 Task: Create a task  Create a new online platform for online therapy sessions , assign it to team member softage.5@softage.net in the project ArchiTech and update the status of the task to  On Track  , set the priority of the task to High
Action: Mouse moved to (75, 315)
Screenshot: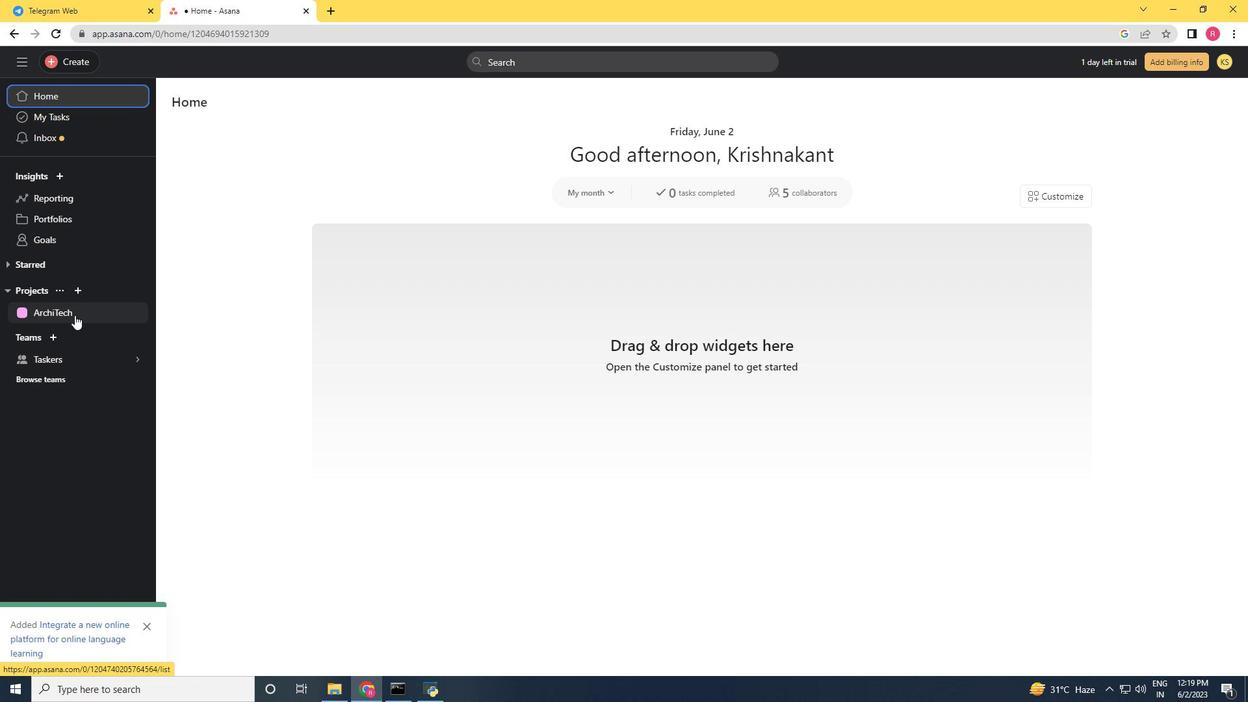 
Action: Mouse pressed left at (75, 315)
Screenshot: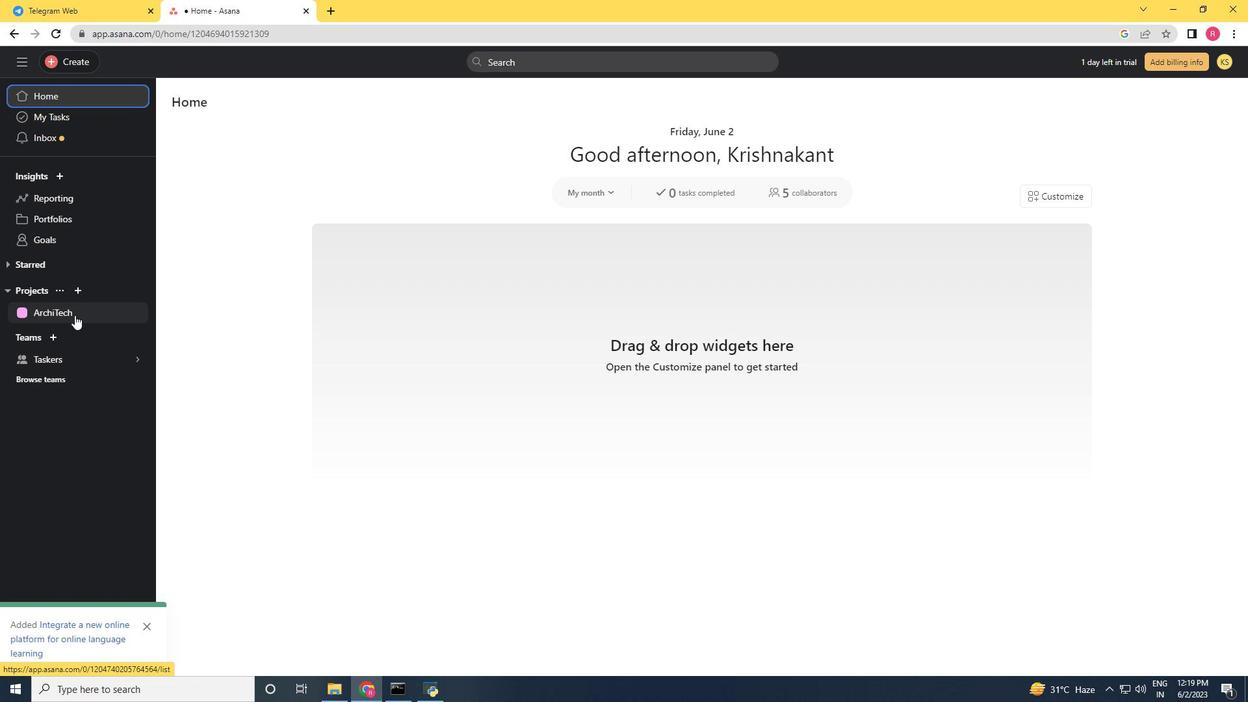 
Action: Mouse moved to (64, 64)
Screenshot: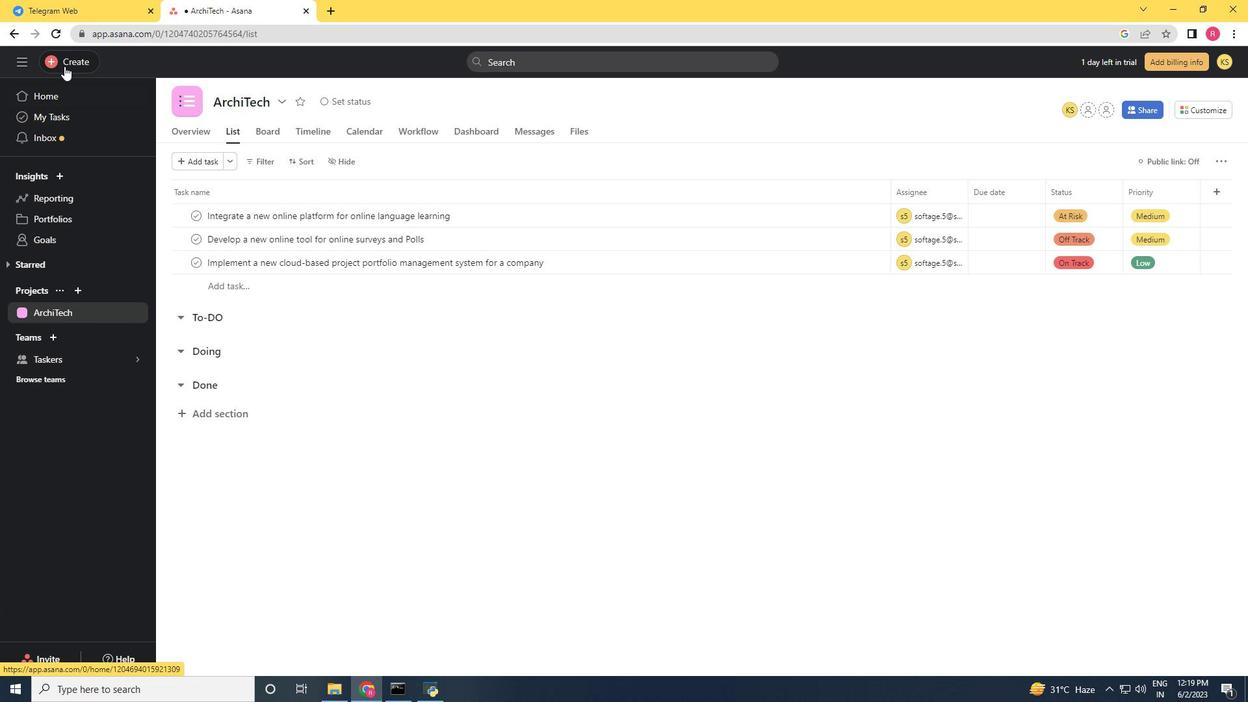 
Action: Mouse pressed left at (64, 64)
Screenshot: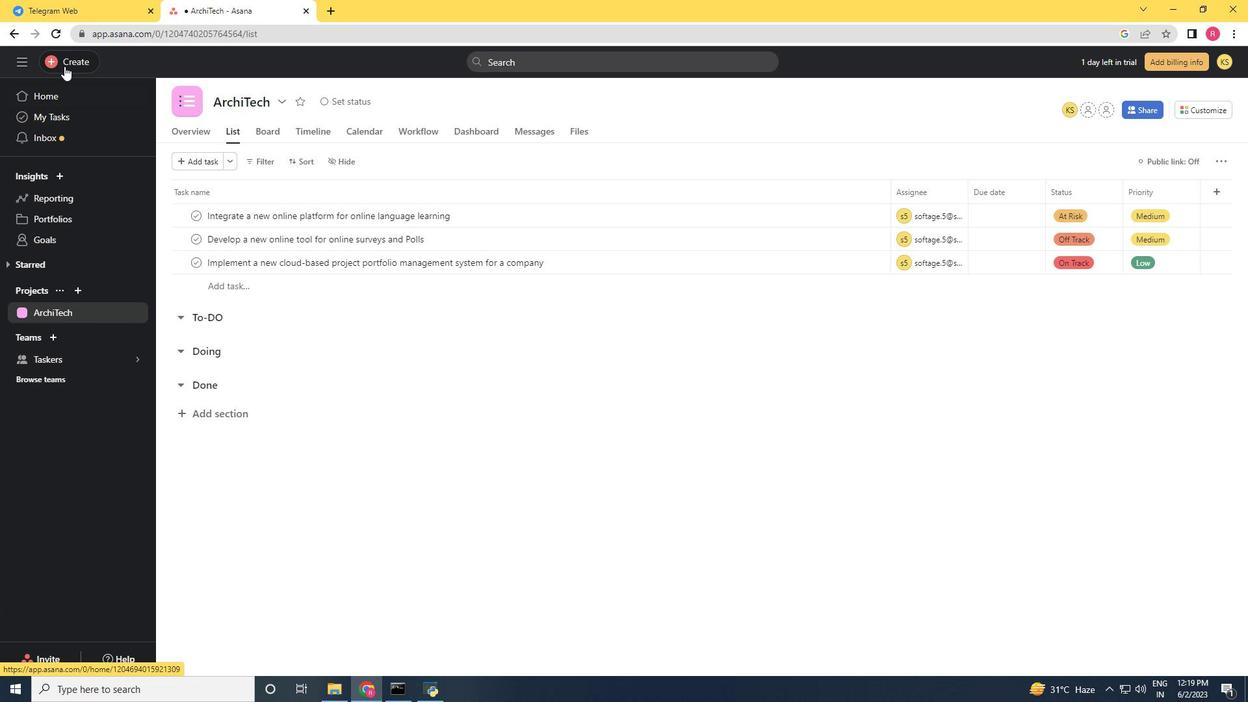 
Action: Mouse moved to (160, 63)
Screenshot: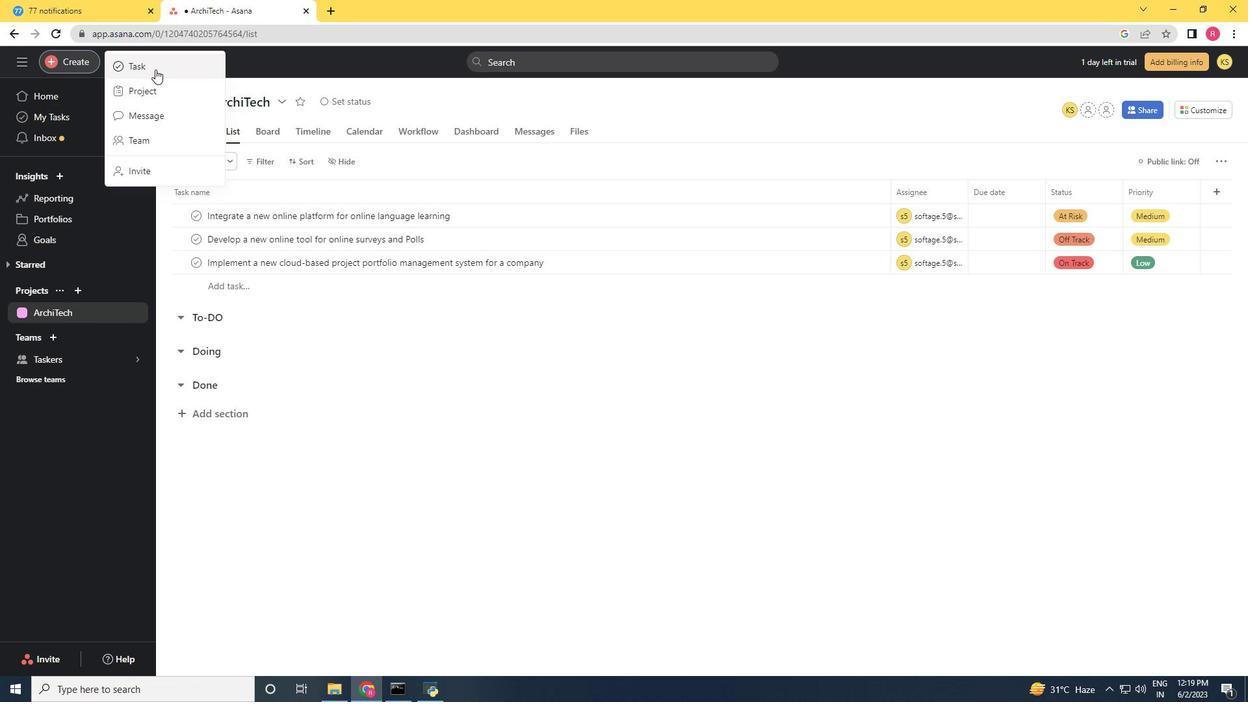 
Action: Mouse pressed left at (160, 63)
Screenshot: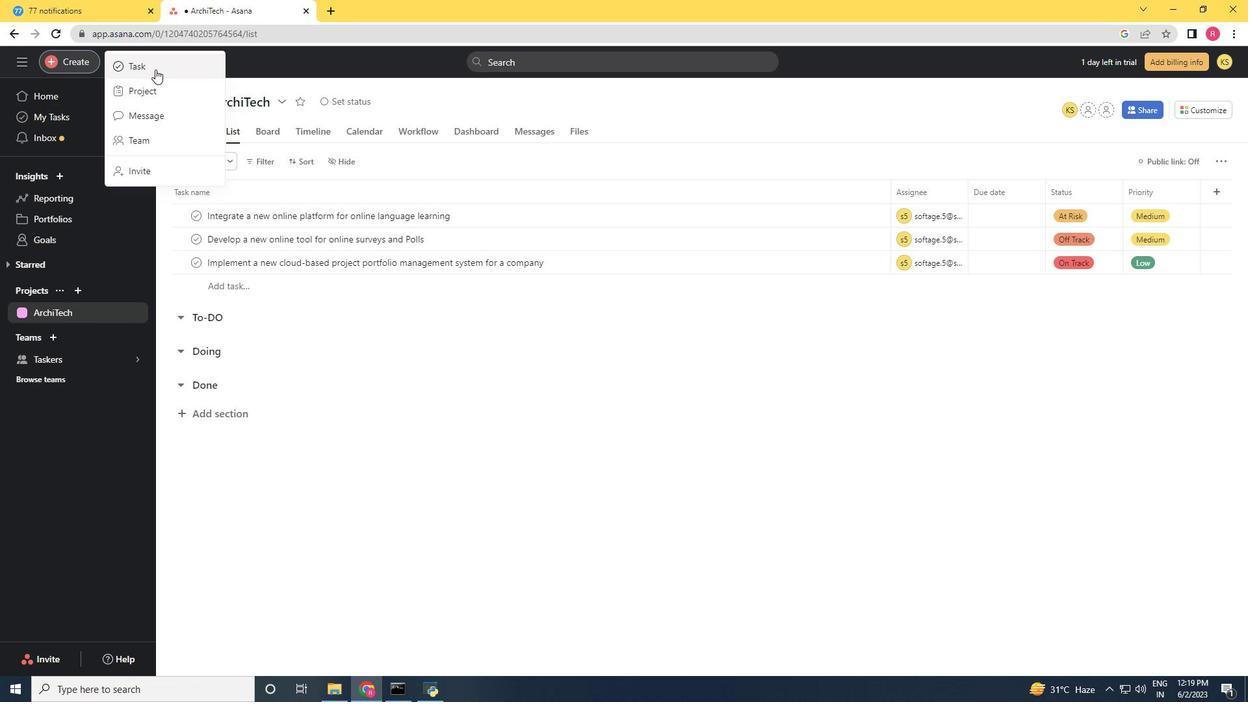 
Action: Key pressed <Key.shift>Creat
Screenshot: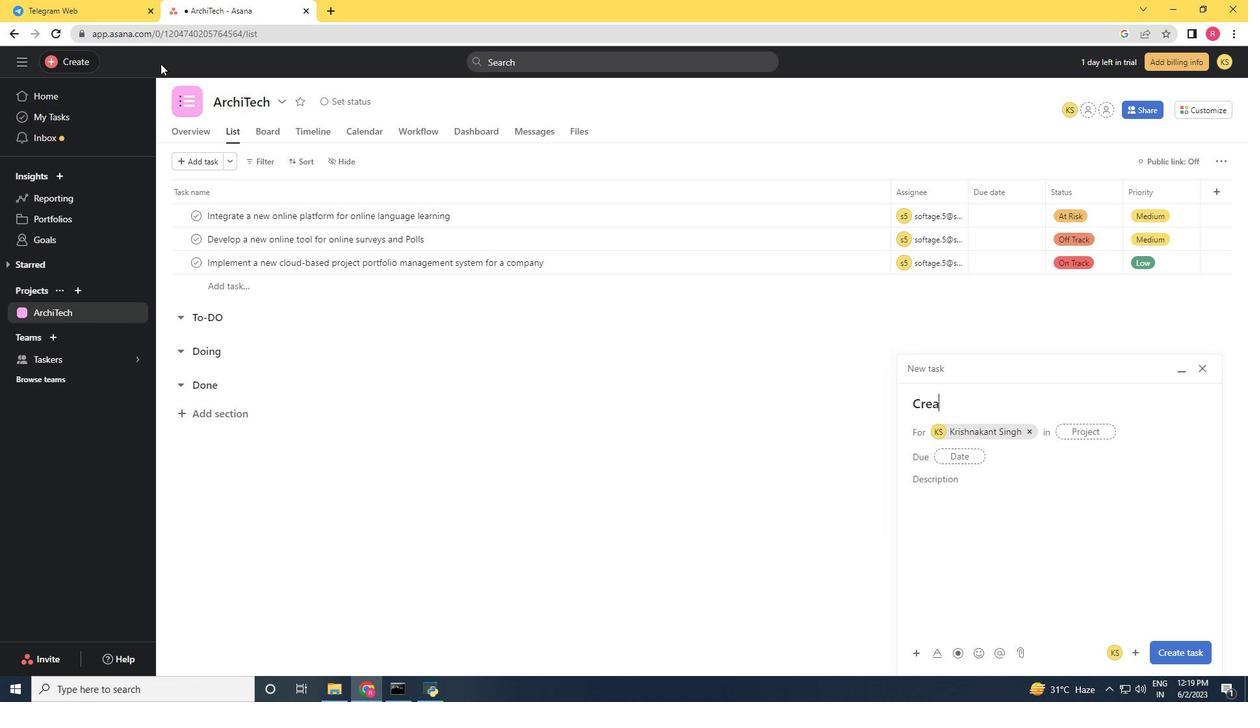 
Action: Mouse moved to (74, 53)
Screenshot: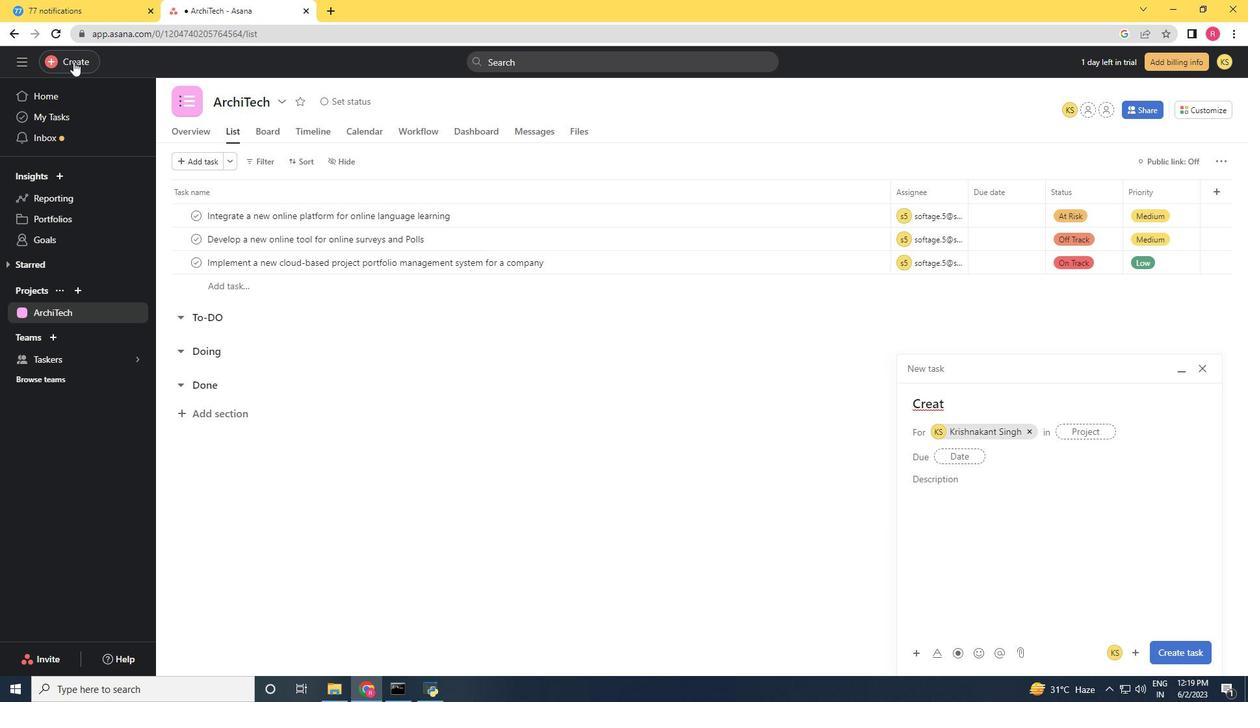 
Action: Mouse pressed left at (74, 53)
Screenshot: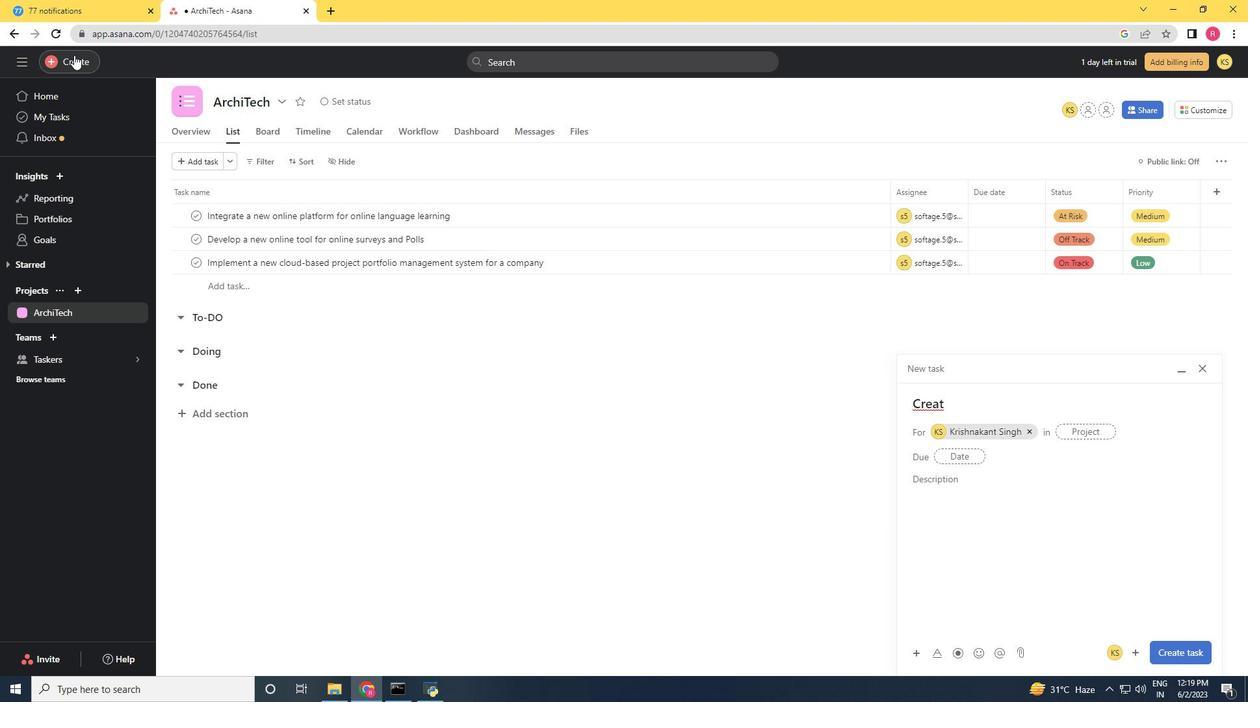 
Action: Mouse moved to (133, 72)
Screenshot: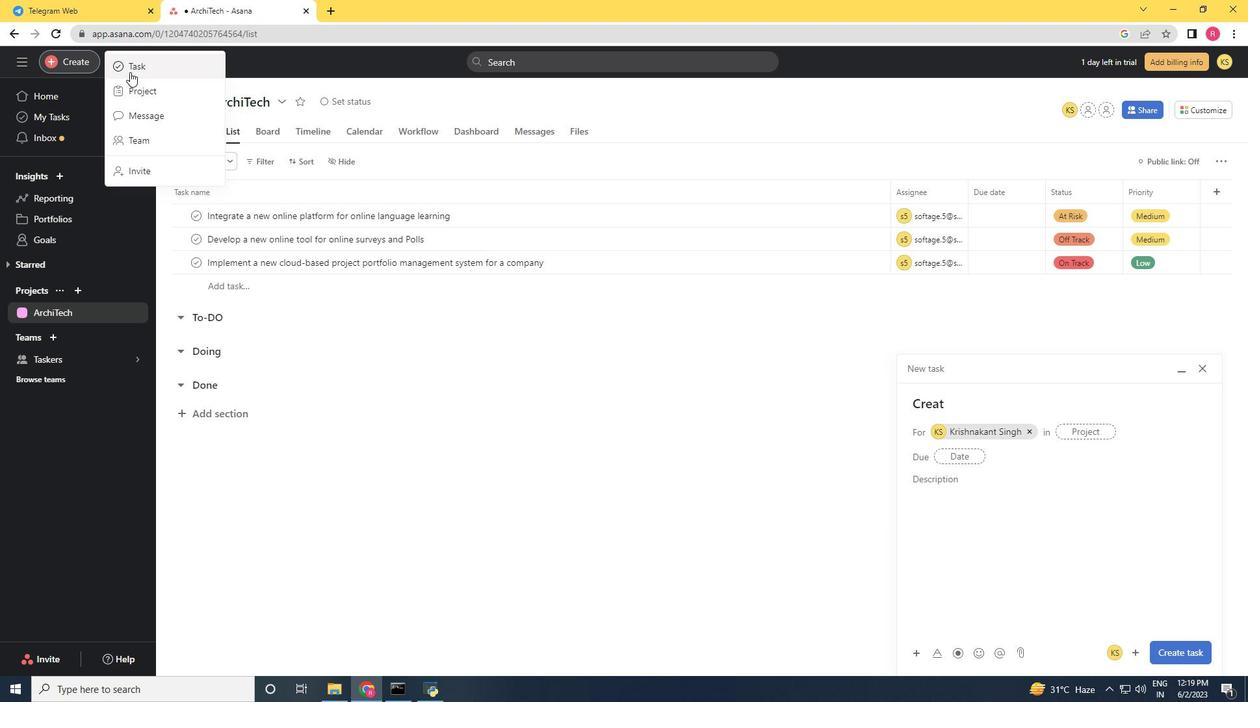 
Action: Mouse pressed left at (131, 72)
Screenshot: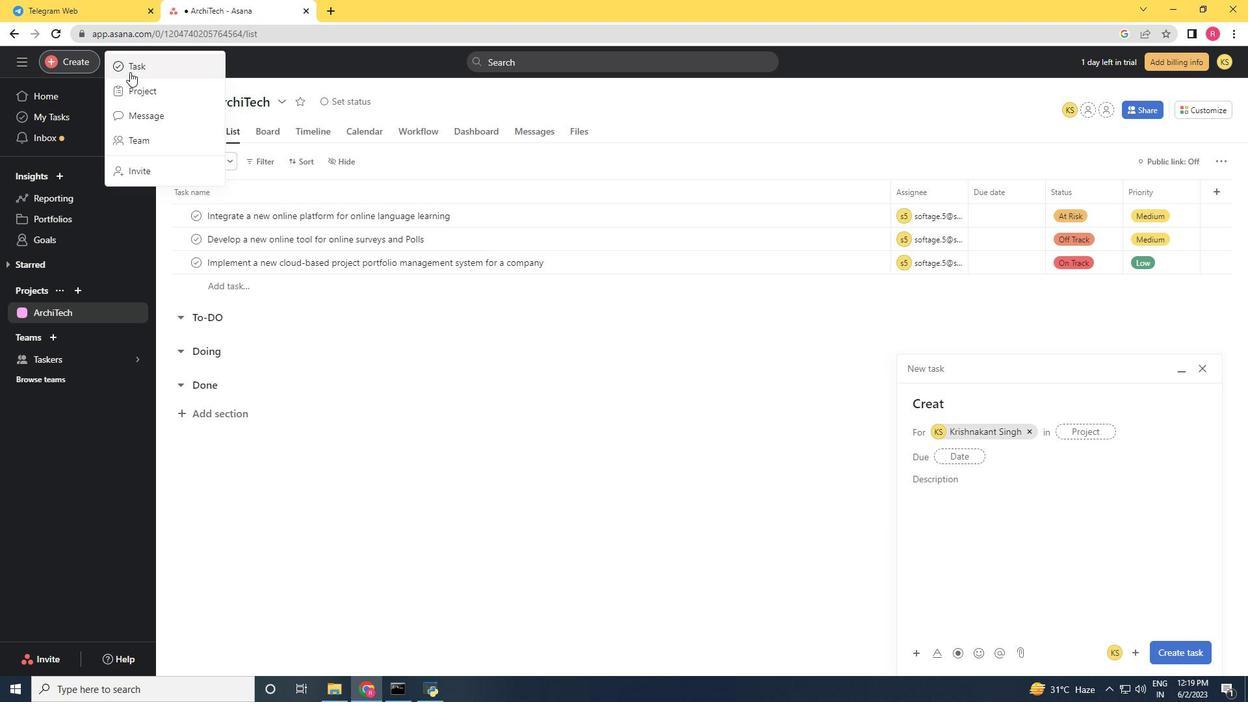 
Action: Mouse moved to (1208, 360)
Screenshot: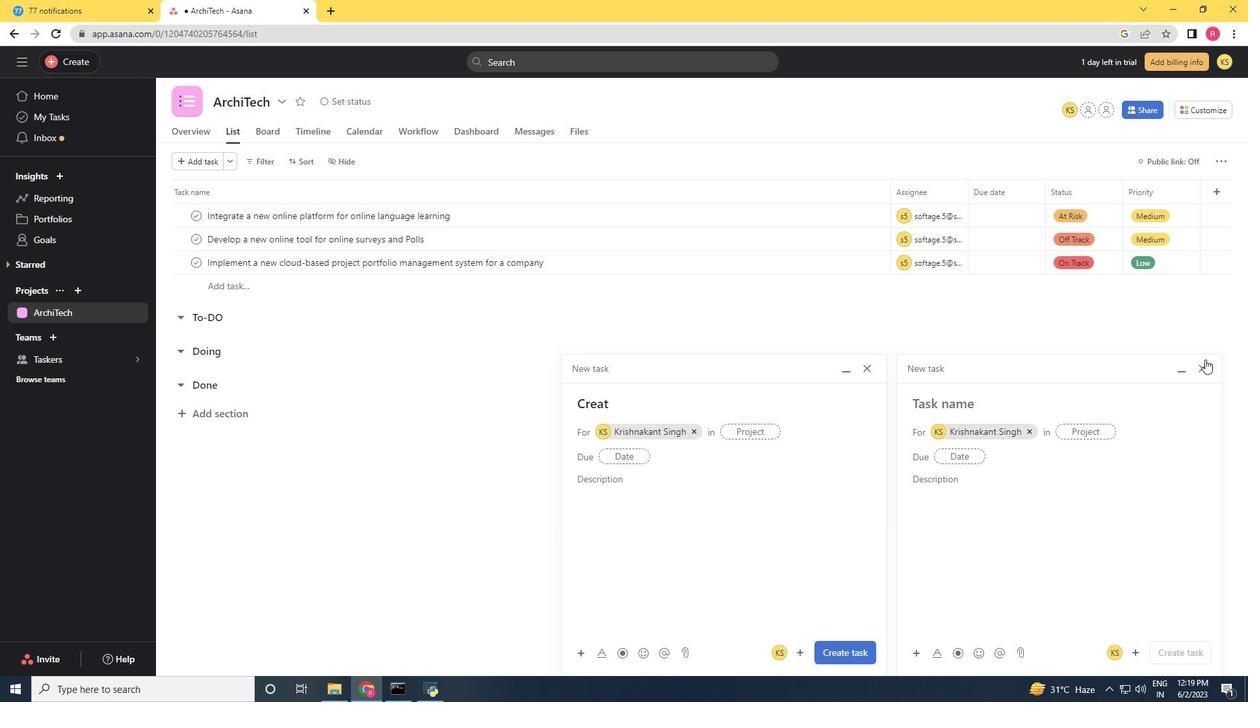 
Action: Mouse pressed left at (1208, 360)
Screenshot: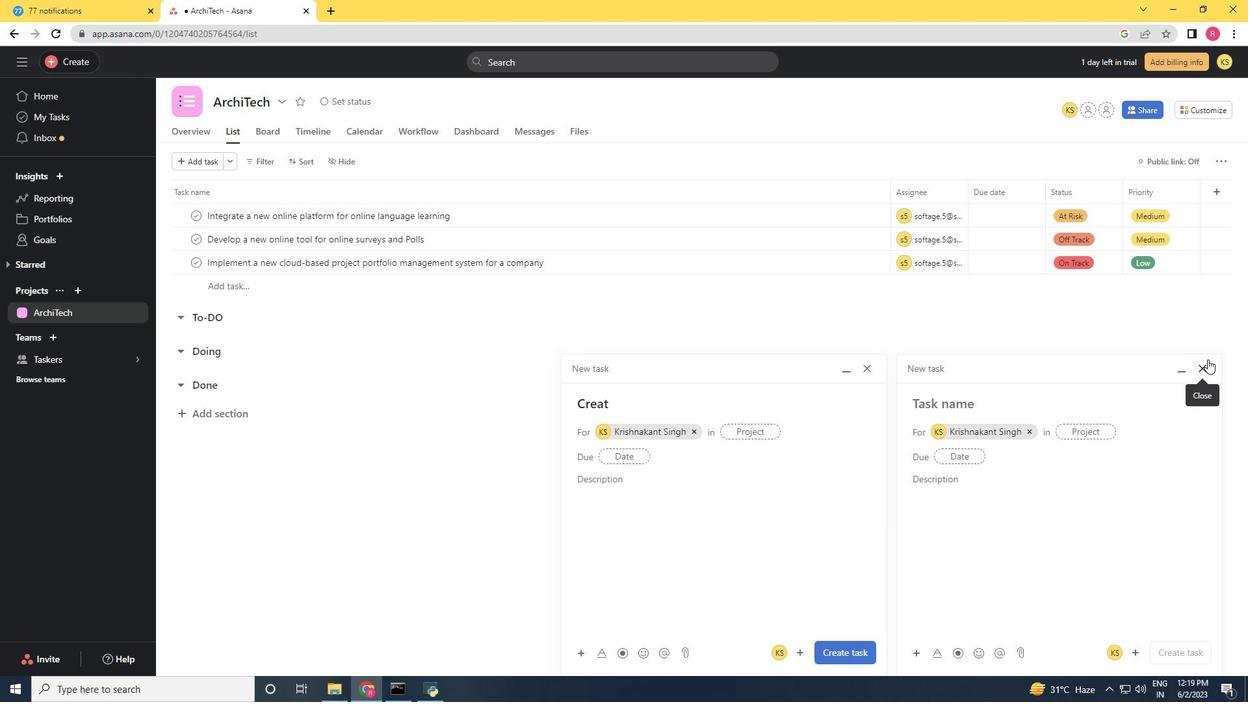 
Action: Mouse moved to (998, 408)
Screenshot: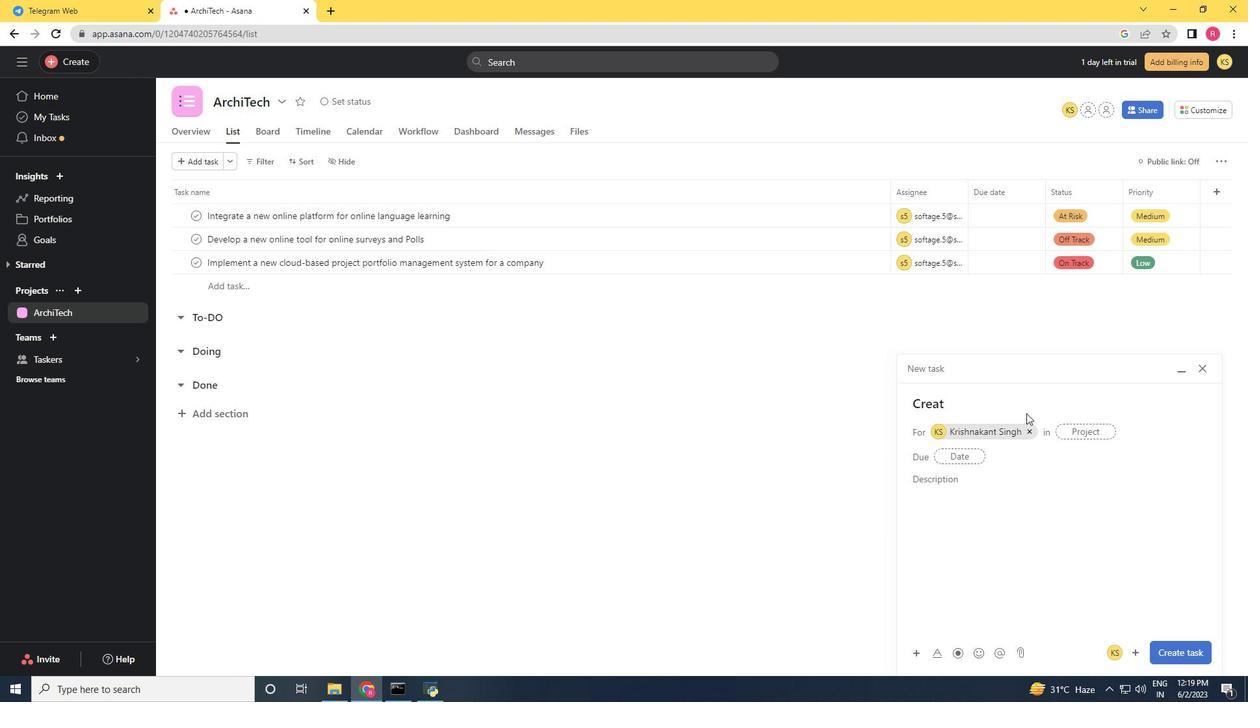 
Action: Mouse pressed left at (998, 408)
Screenshot: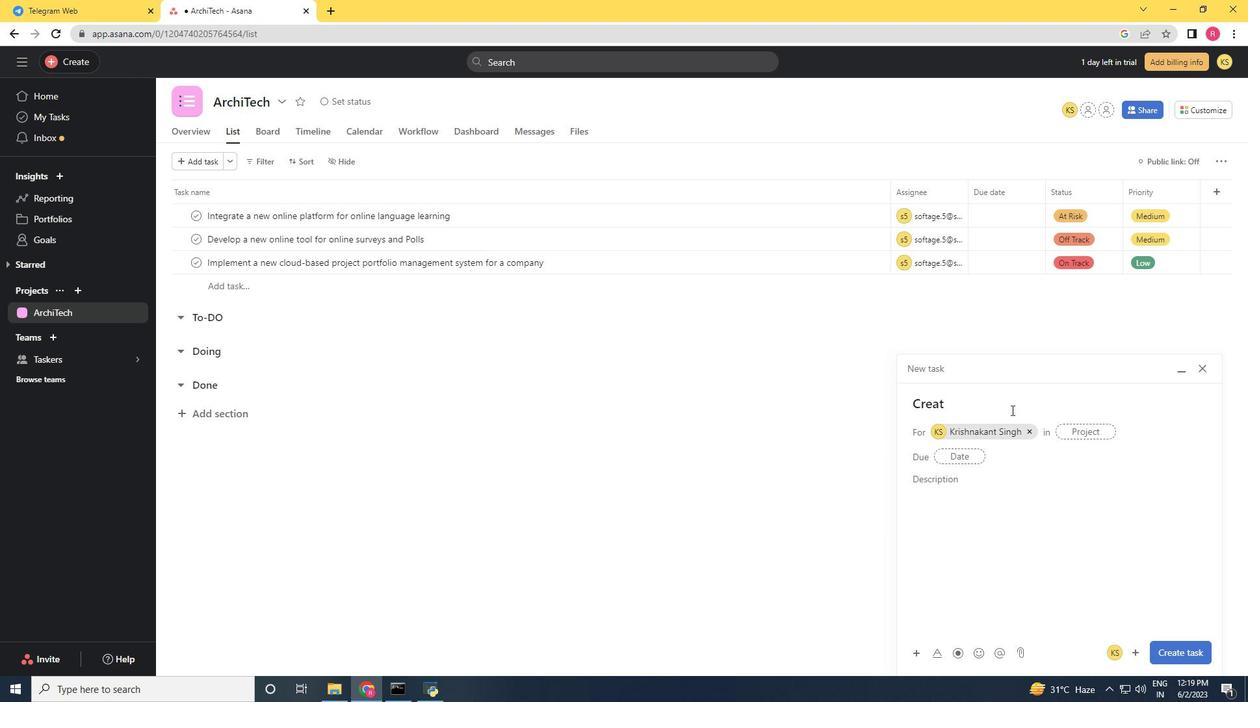 
Action: Mouse moved to (992, 409)
Screenshot: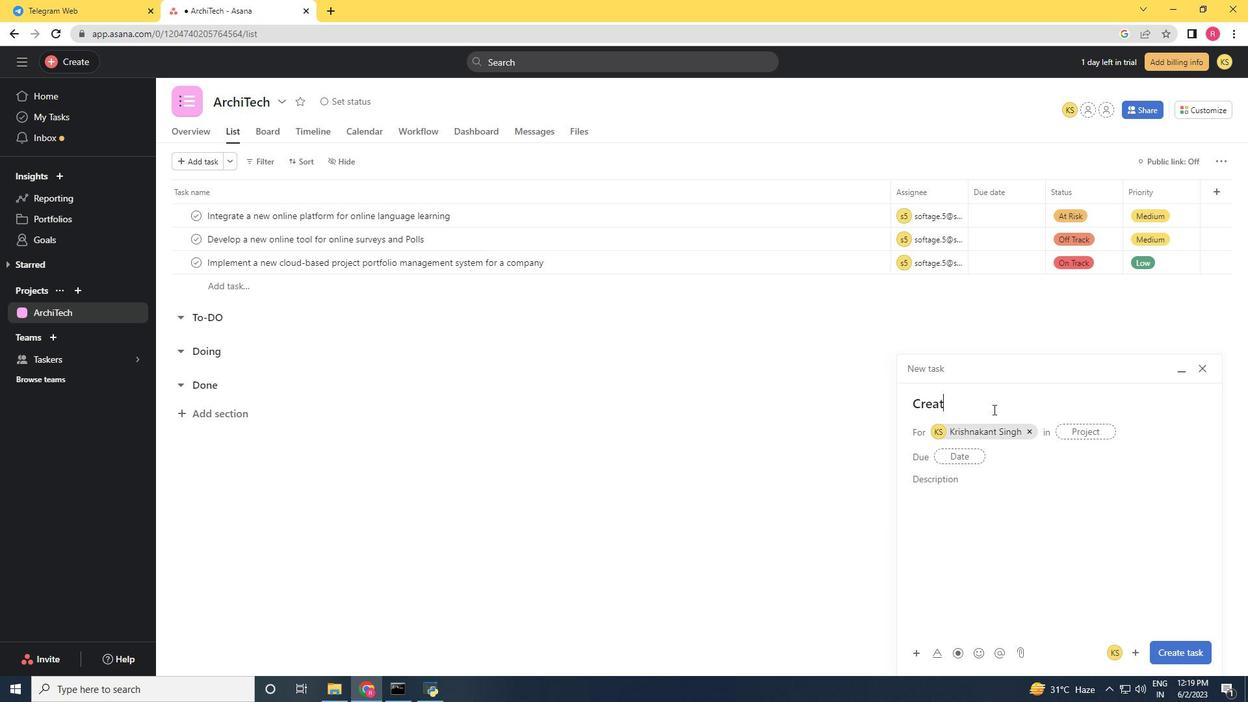
Action: Key pressed e<Key.space>a<Key.space>new<Key.space>online<Key.space>platform<Key.space>for<Key.space>online<Key.space>for<Key.space>online<Key.space>therapy<Key.space>session<Key.space>
Screenshot: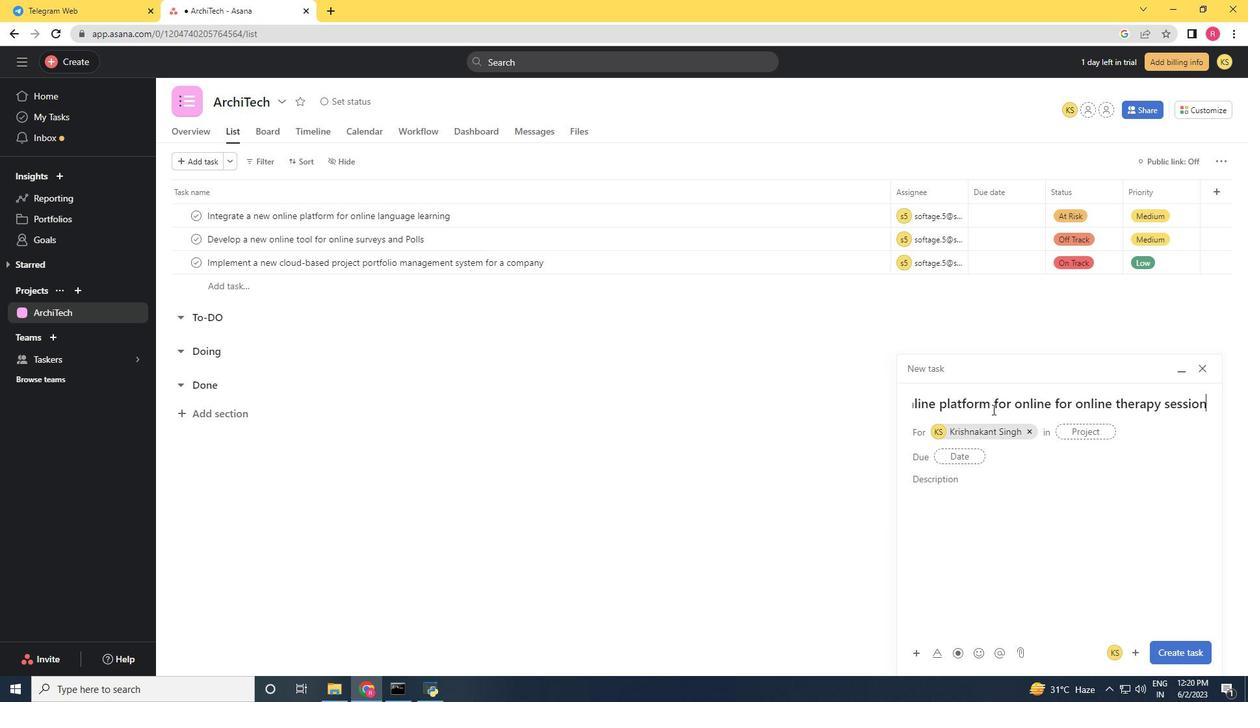 
Action: Mouse moved to (1028, 431)
Screenshot: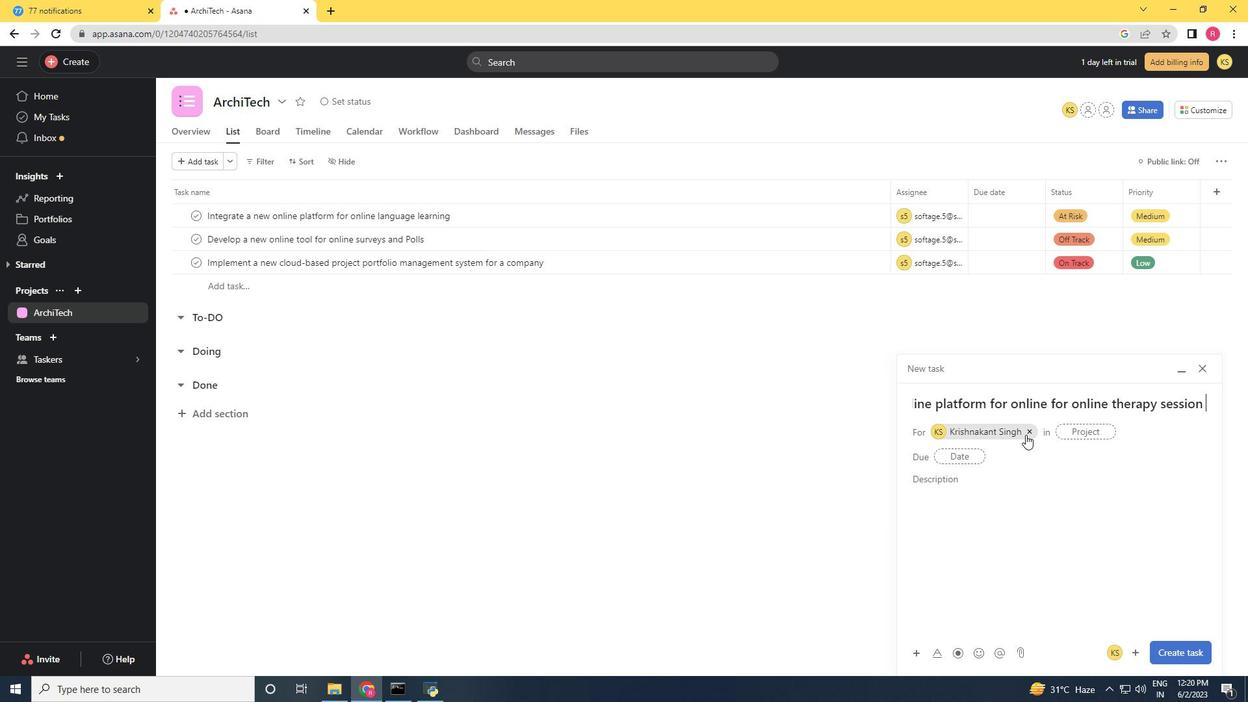 
Action: Mouse pressed left at (1028, 431)
Screenshot: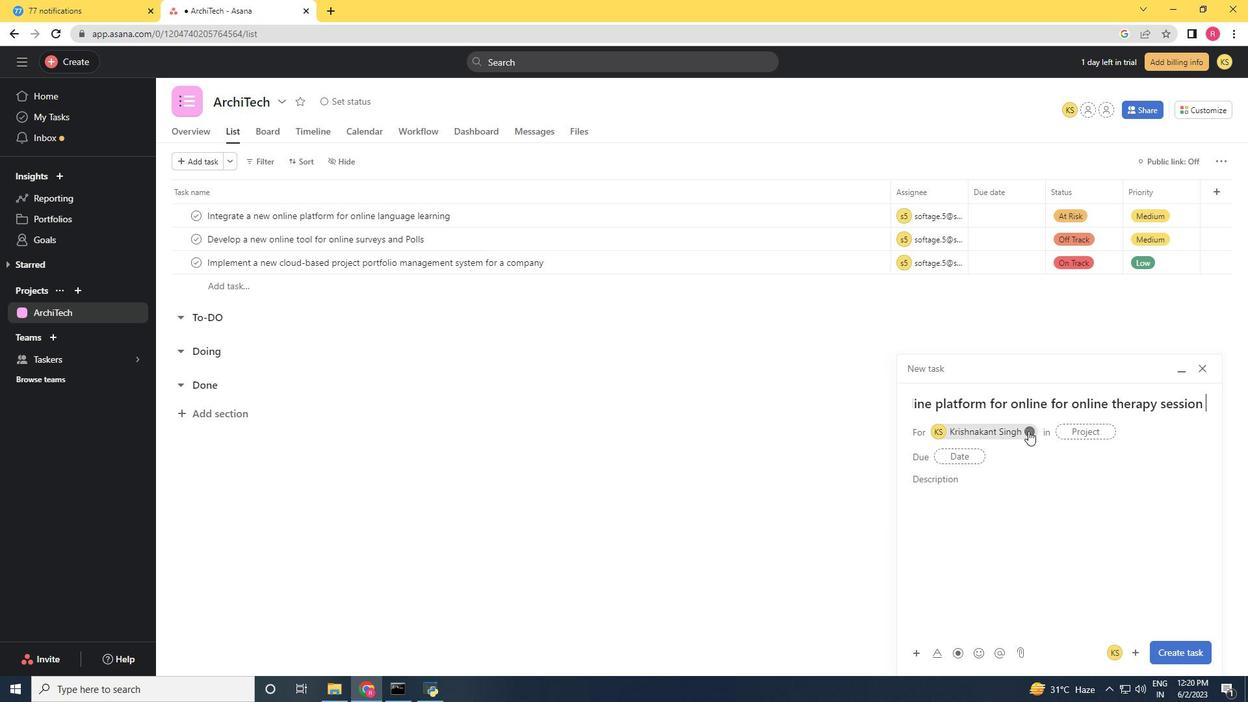 
Action: Mouse moved to (981, 432)
Screenshot: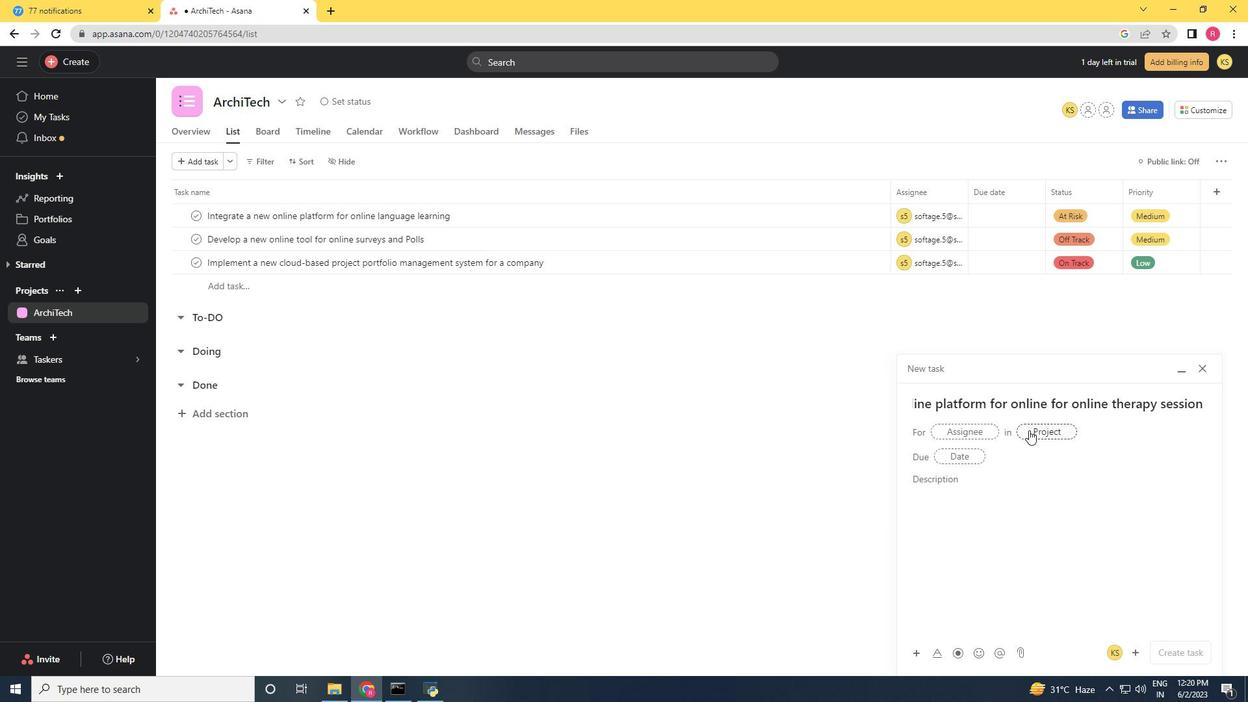 
Action: Mouse pressed left at (981, 432)
Screenshot: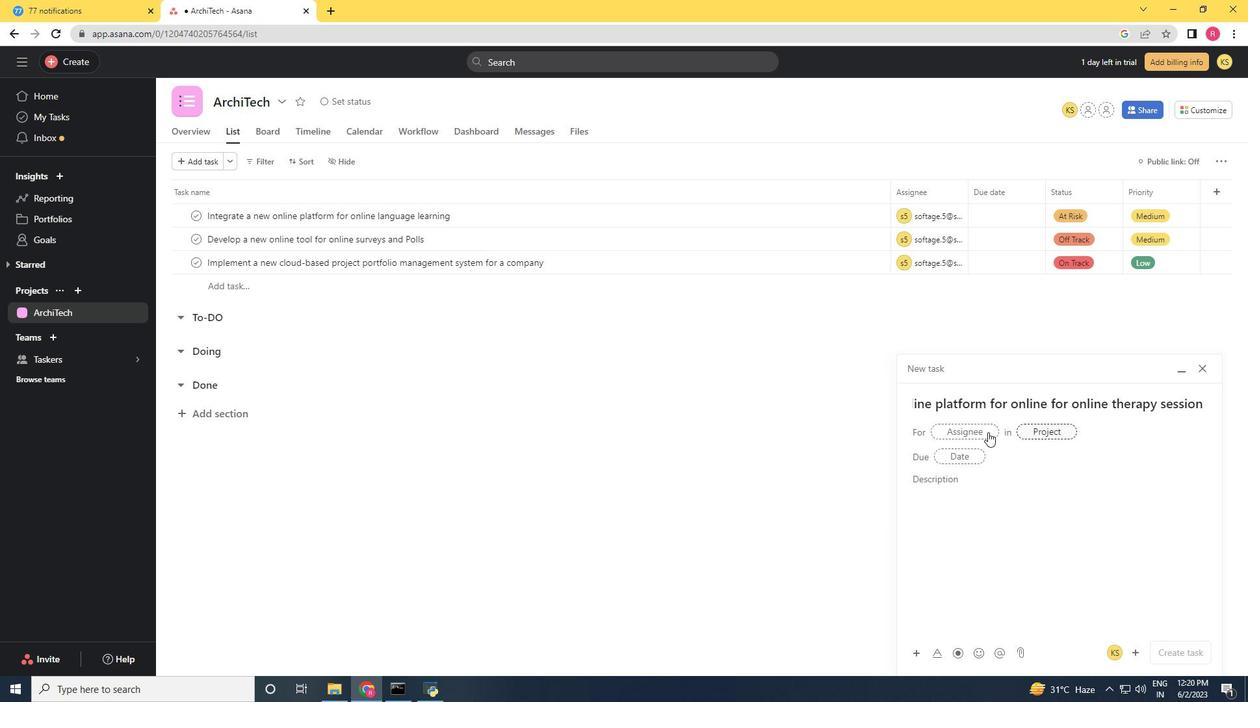 
Action: Mouse moved to (981, 432)
Screenshot: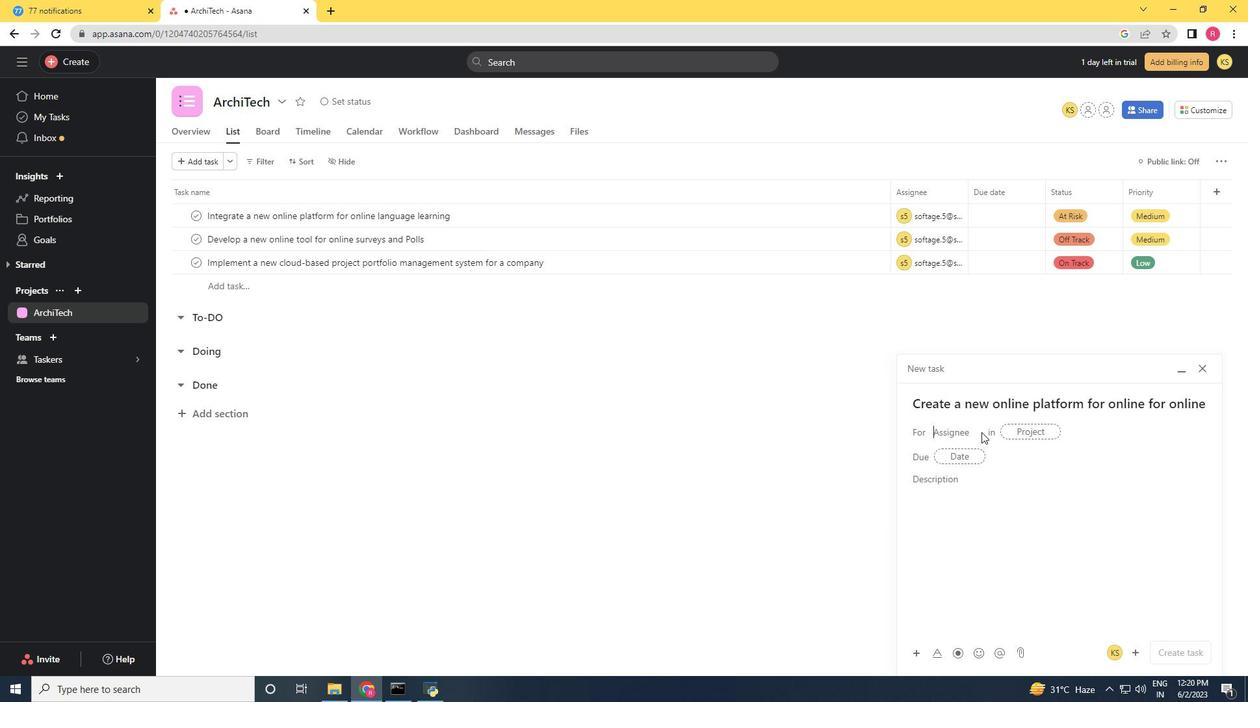 
Action: Key pressed softage.5<Key.shift><Key.shift><Key.shift><Key.shift><Key.shift>@softage<Key.backspace><Key.backspace><Key.backspace><Key.backspace>tage.m<Key.backspace>net
Screenshot: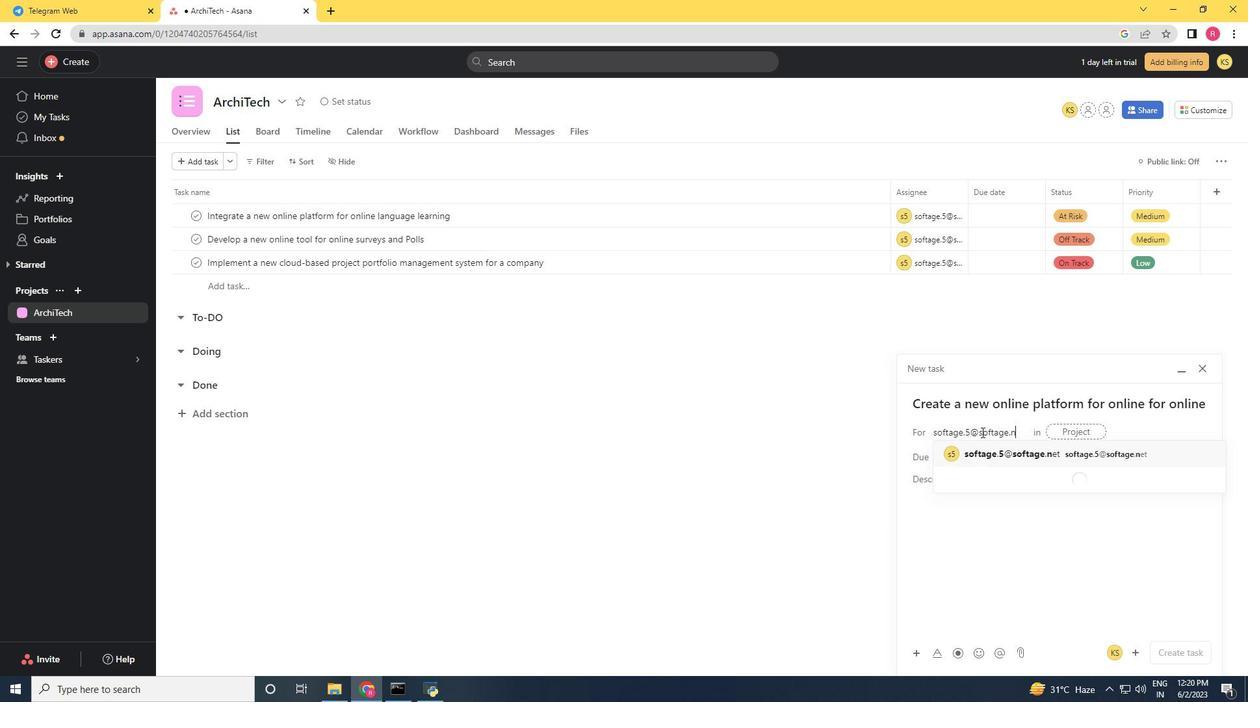 
Action: Mouse moved to (1008, 456)
Screenshot: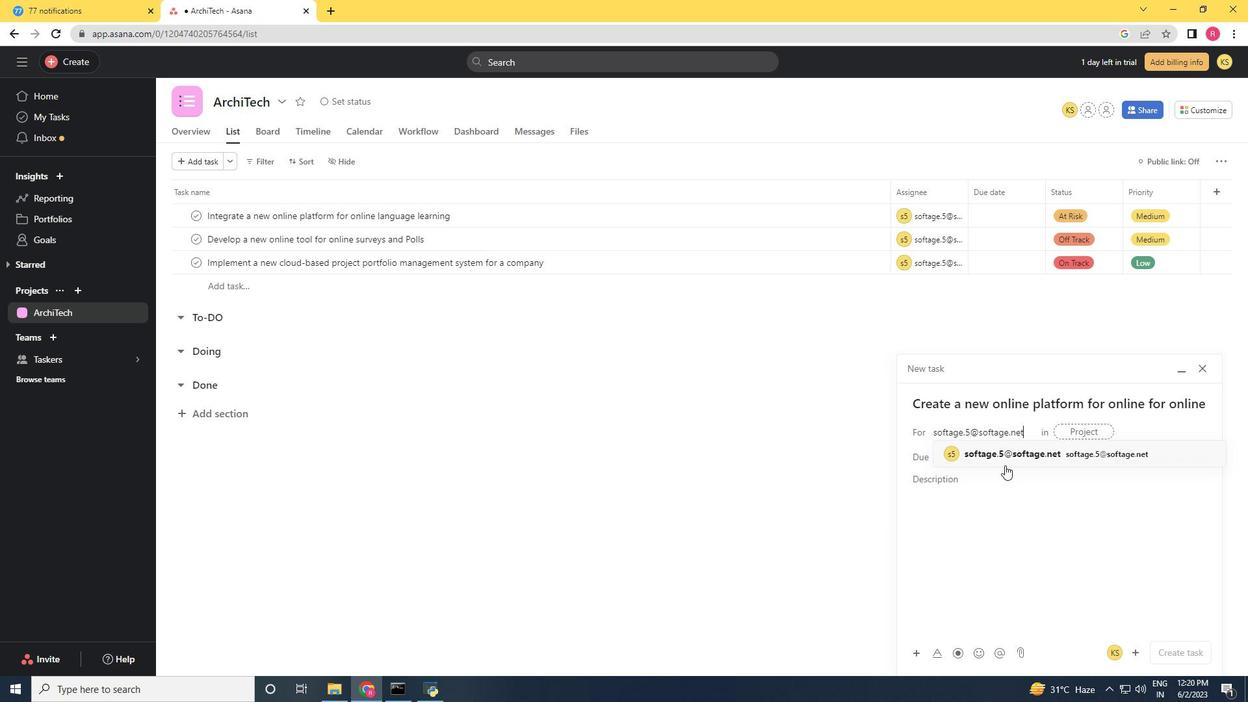 
Action: Mouse pressed left at (1008, 456)
Screenshot: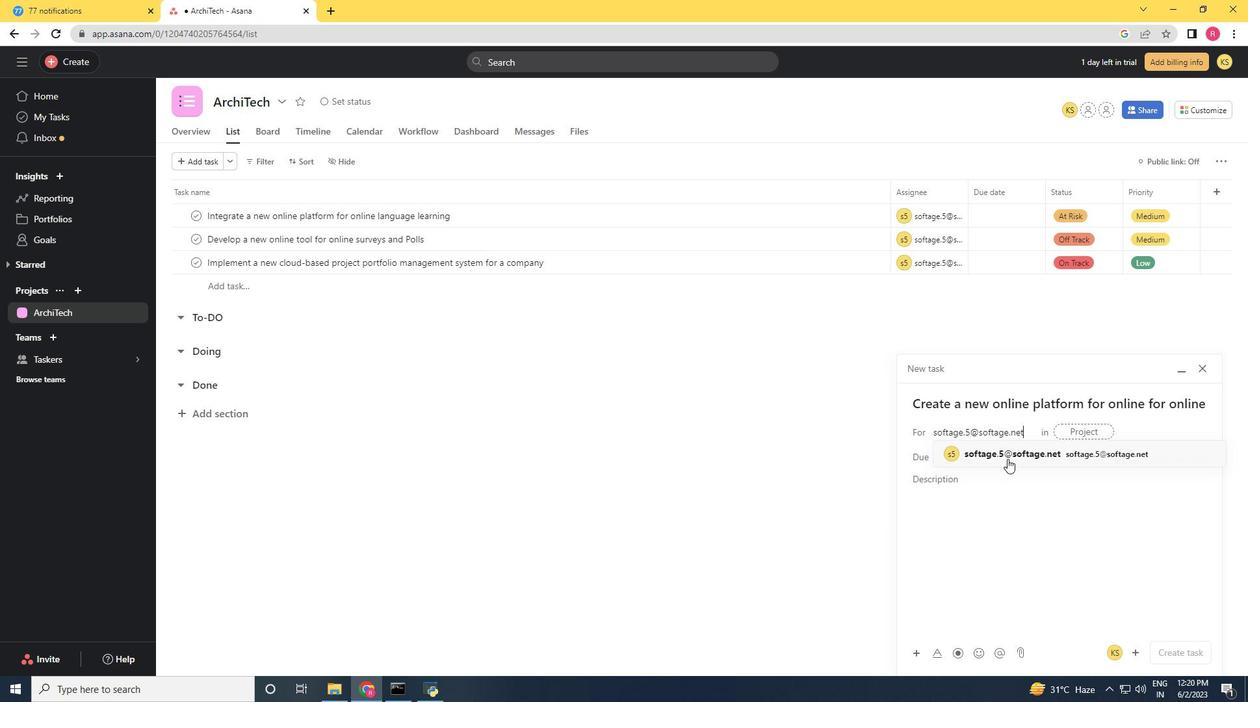 
Action: Mouse moved to (879, 488)
Screenshot: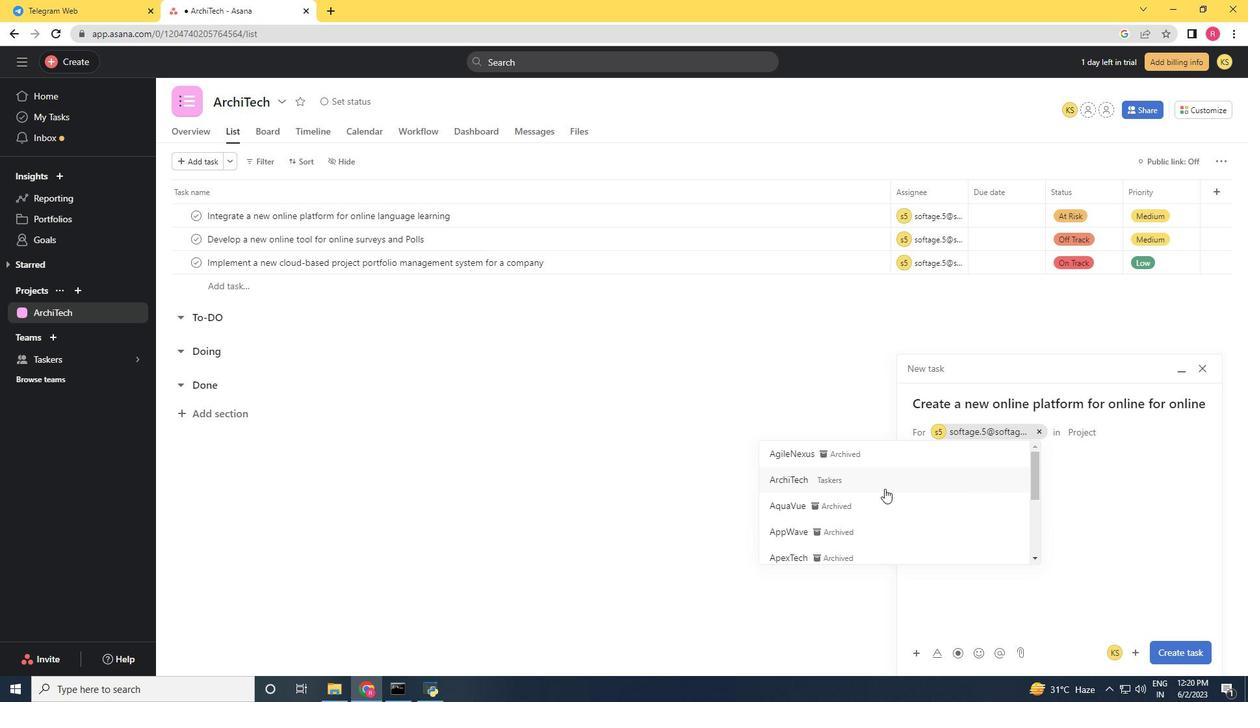 
Action: Mouse pressed left at (879, 488)
Screenshot: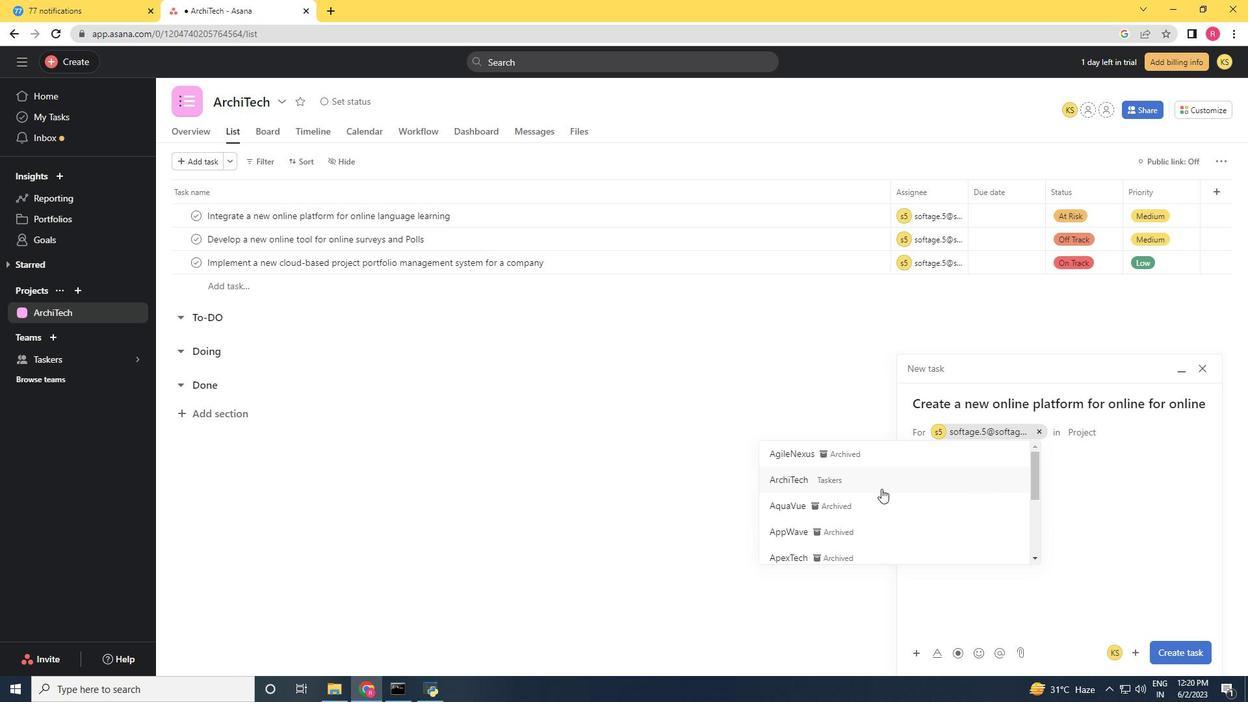 
Action: Mouse moved to (969, 482)
Screenshot: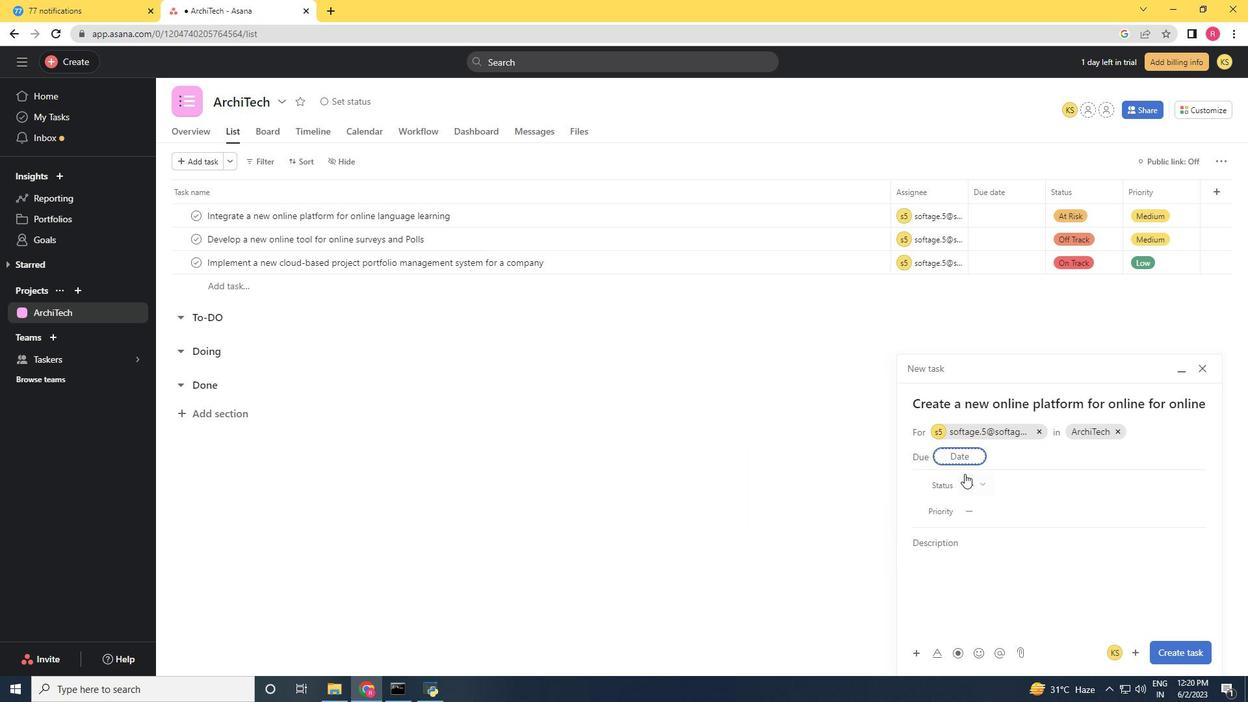 
Action: Mouse pressed left at (969, 482)
Screenshot: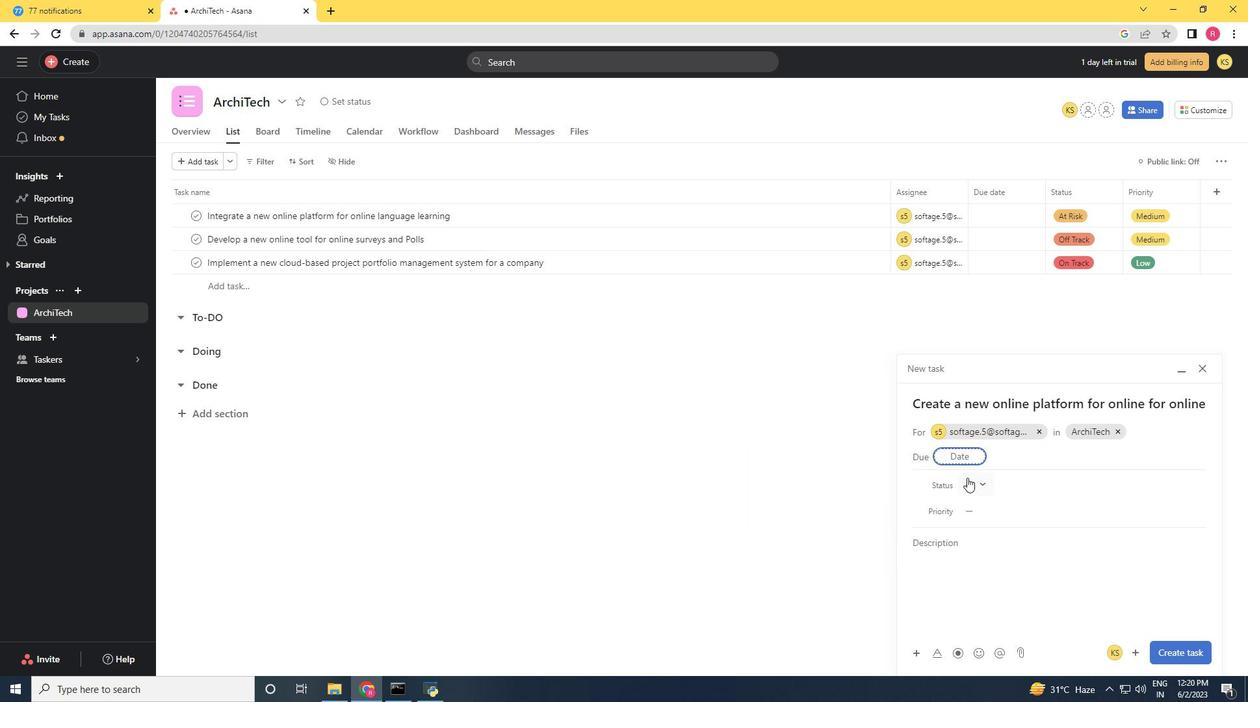 
Action: Mouse moved to (1013, 526)
Screenshot: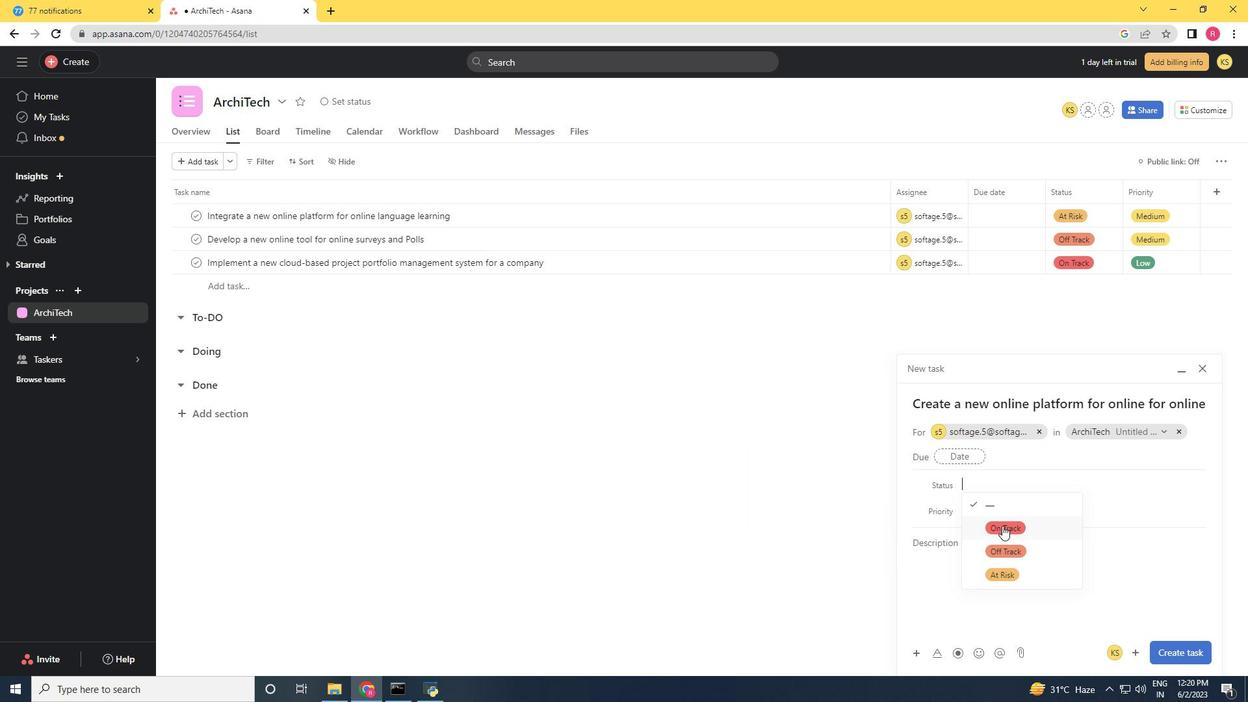 
Action: Mouse pressed left at (1013, 526)
Screenshot: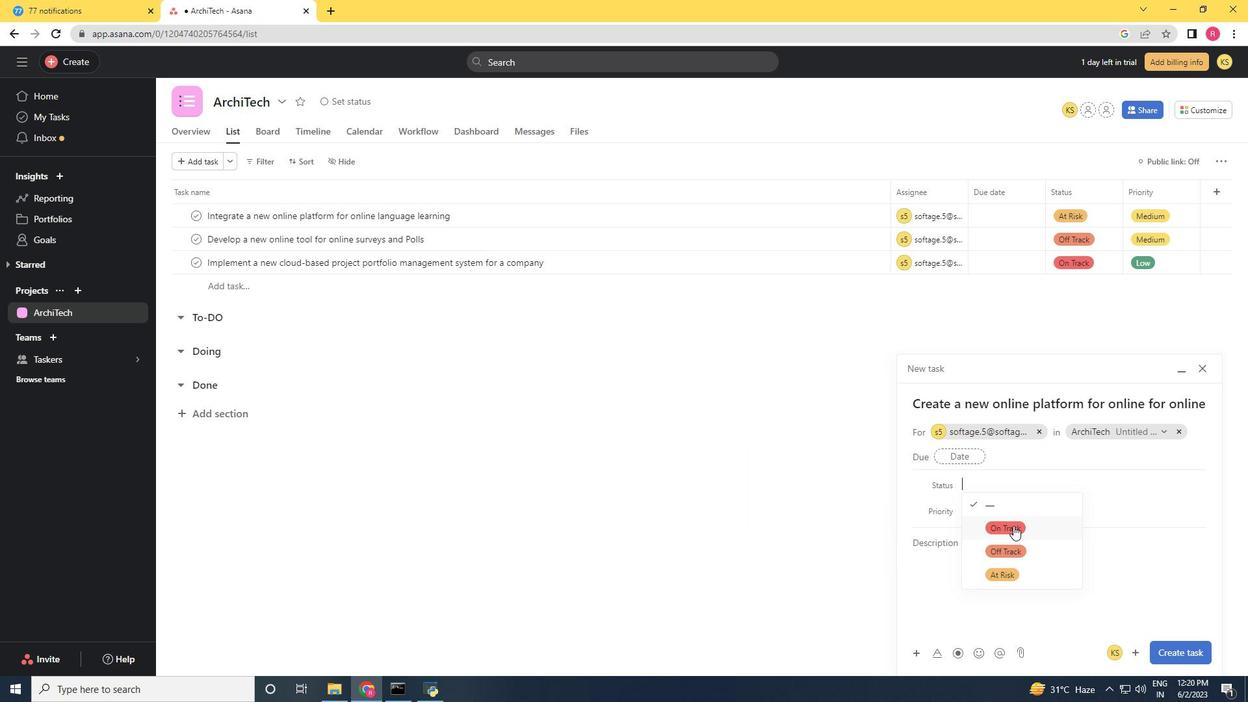 
Action: Mouse moved to (980, 508)
Screenshot: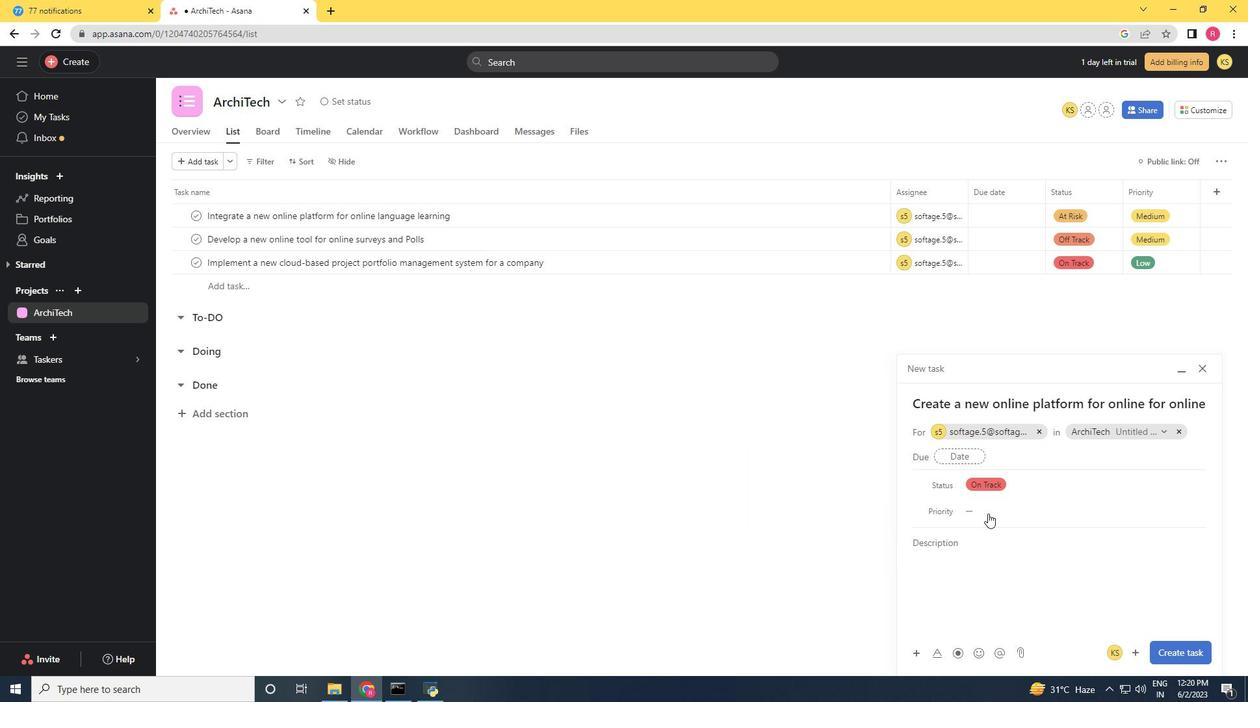 
Action: Mouse pressed left at (980, 508)
Screenshot: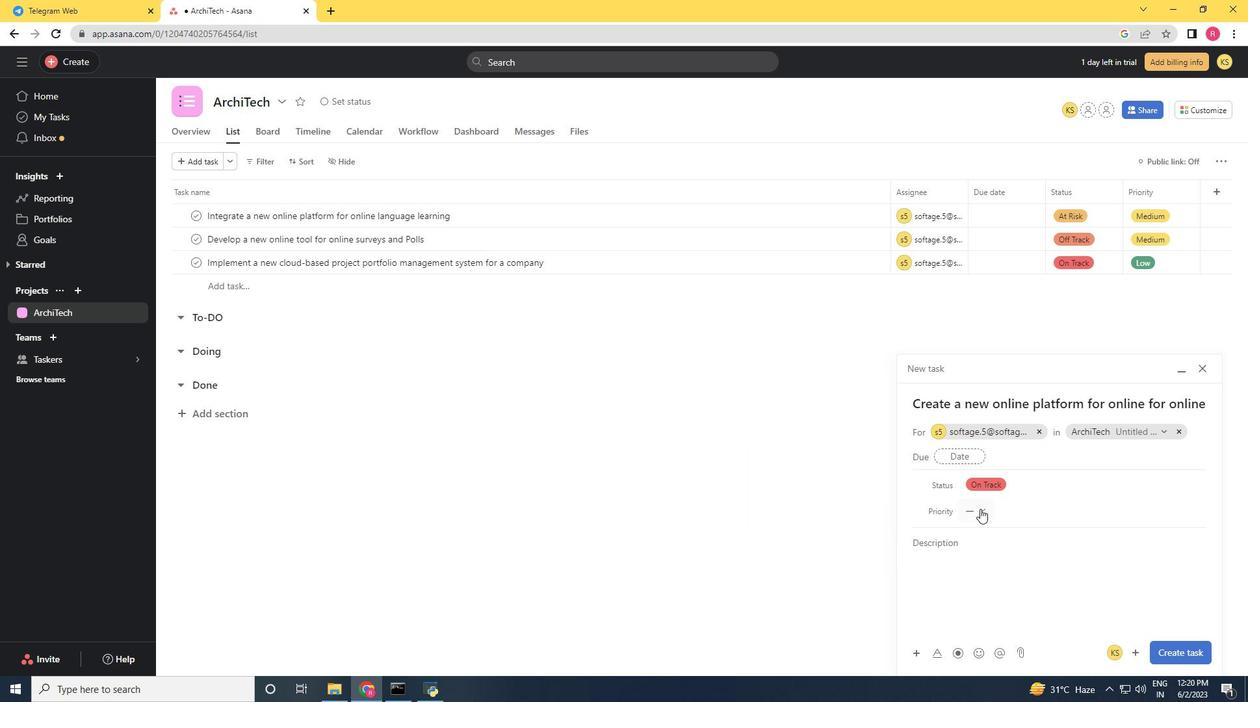 
Action: Mouse moved to (1001, 559)
Screenshot: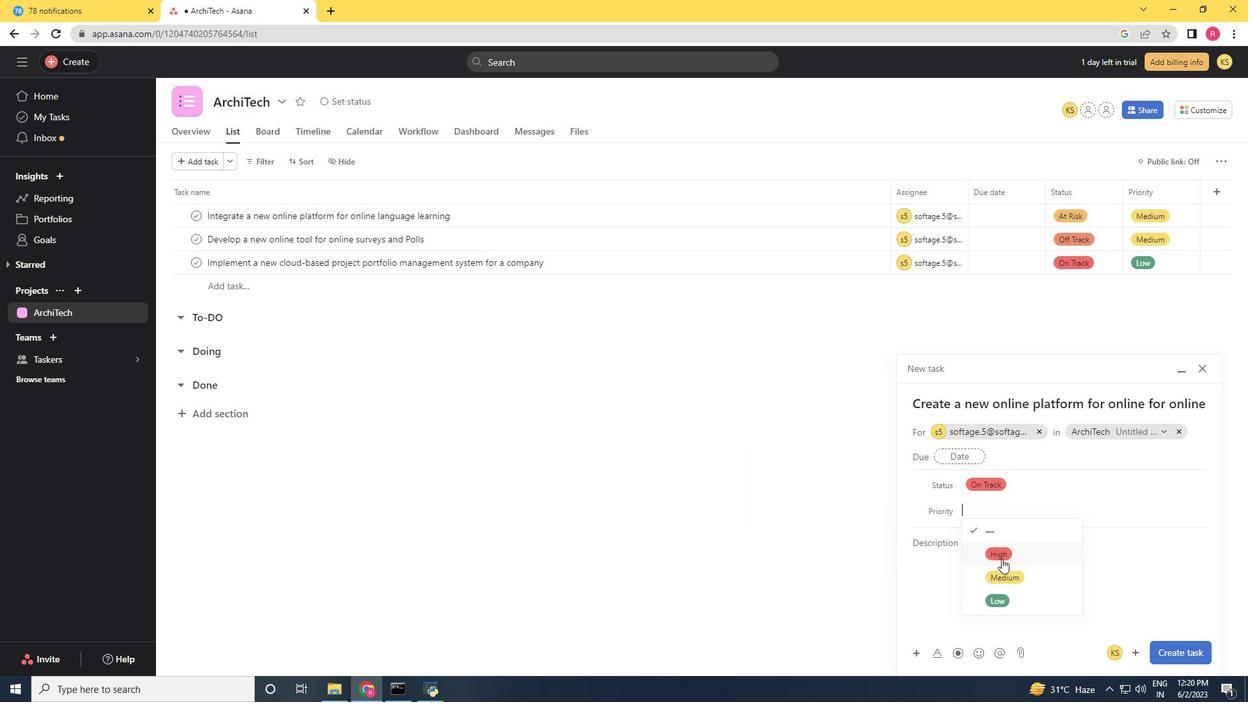 
Action: Mouse pressed left at (1001, 559)
Screenshot: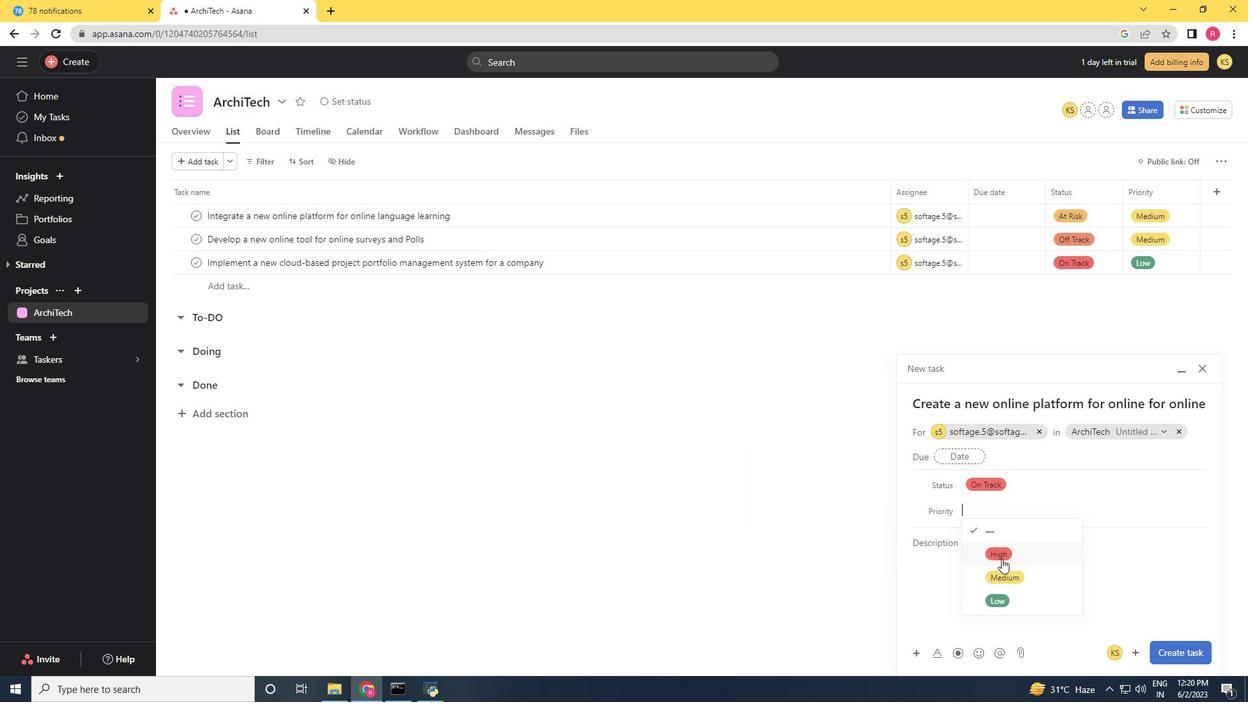 
Action: Mouse moved to (1165, 646)
Screenshot: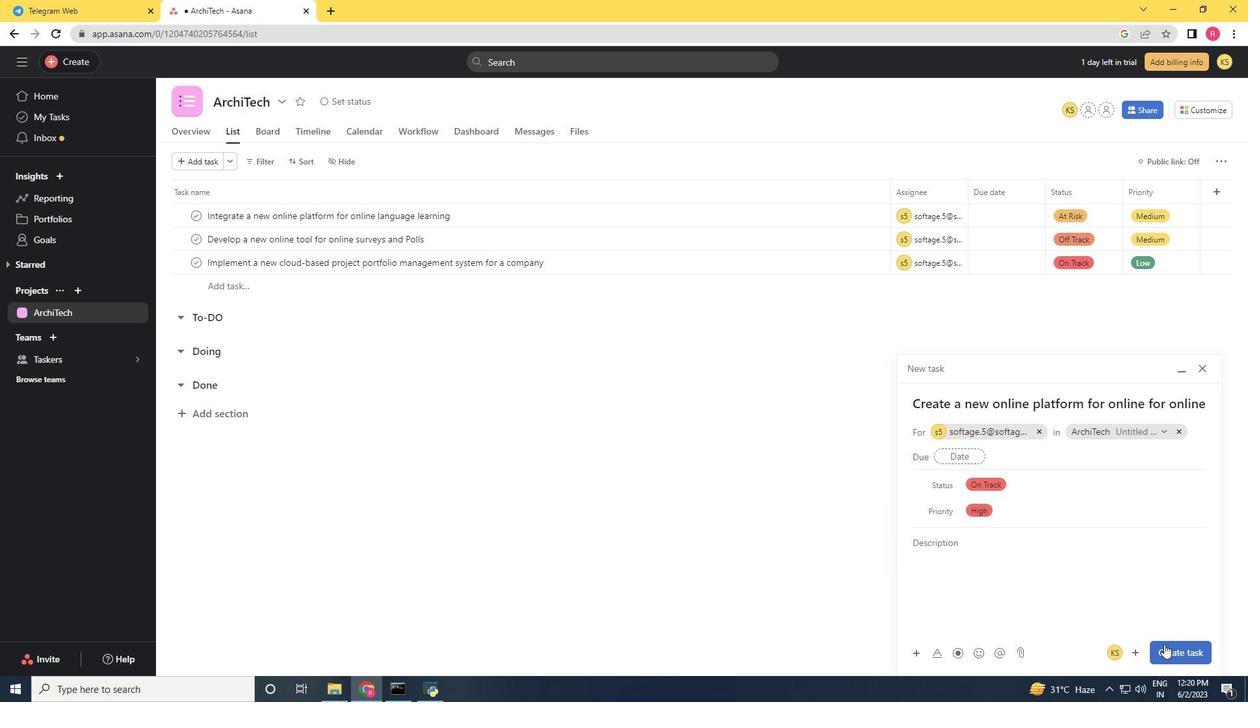 
Action: Mouse pressed left at (1165, 646)
Screenshot: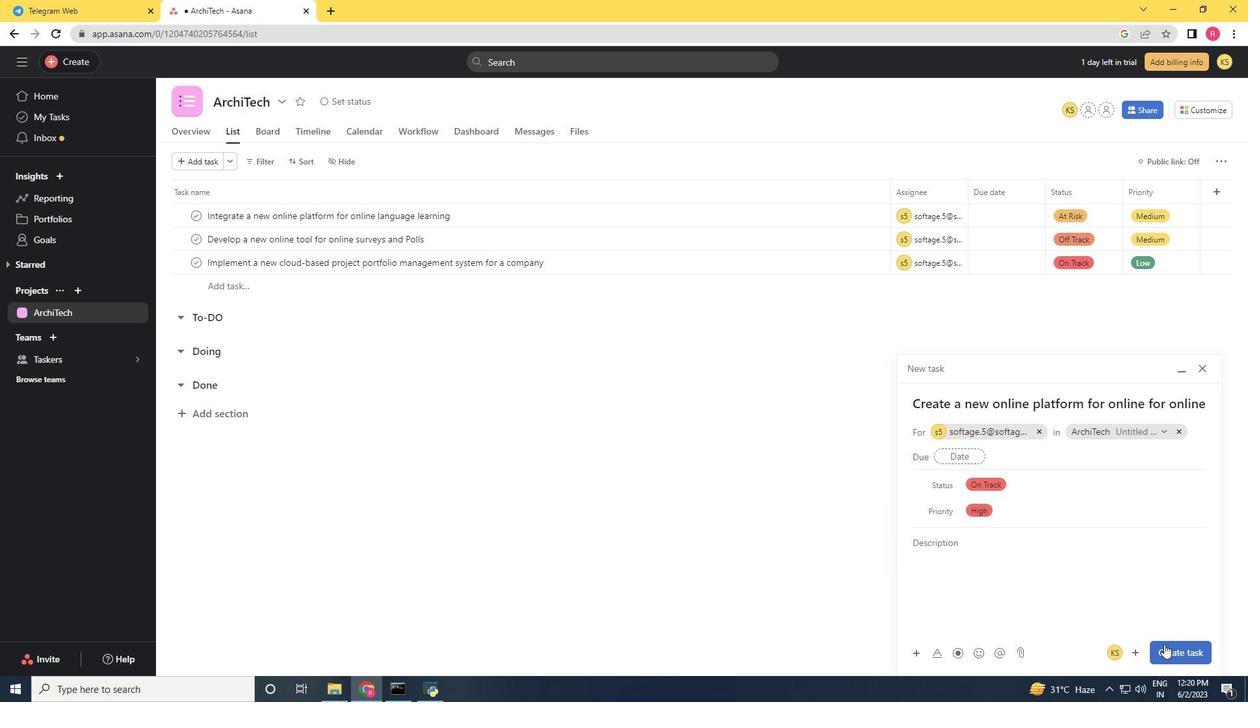 
Action: Mouse moved to (832, 594)
Screenshot: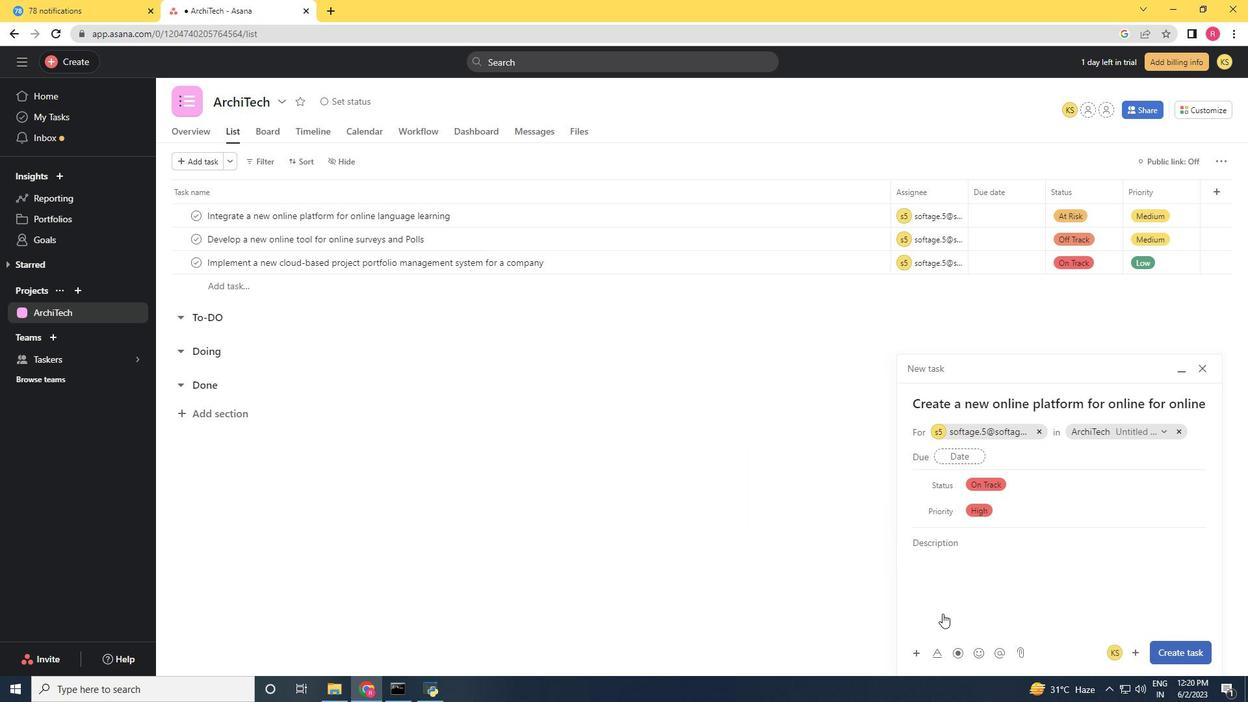 
